 Task: Change the media role to Test.
Action: Mouse moved to (93, 14)
Screenshot: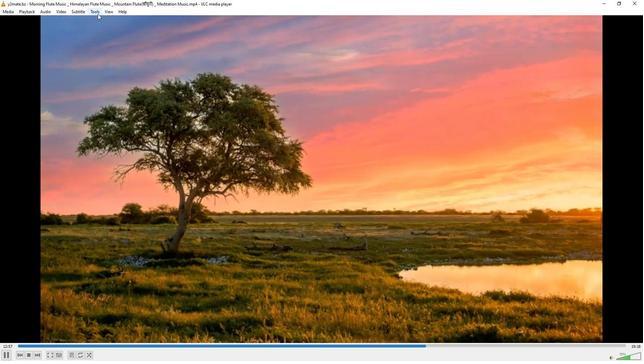 
Action: Mouse pressed left at (93, 14)
Screenshot: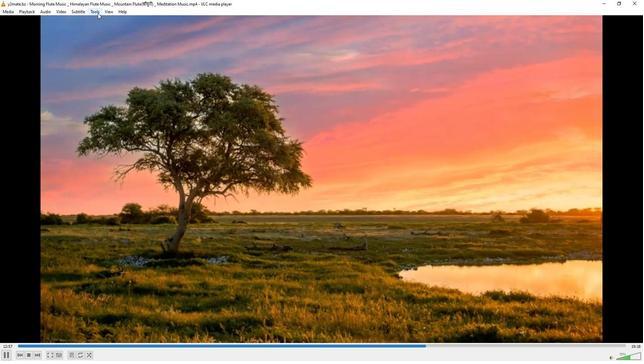 
Action: Mouse moved to (102, 91)
Screenshot: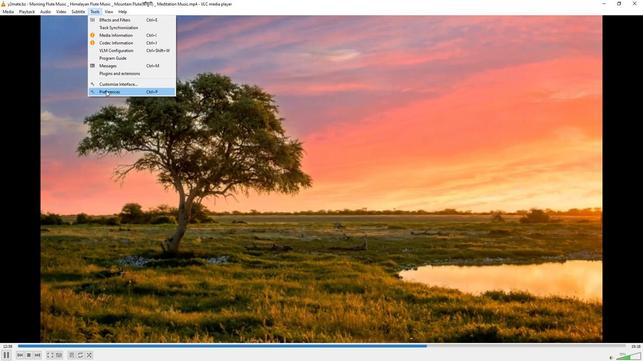 
Action: Mouse pressed left at (102, 91)
Screenshot: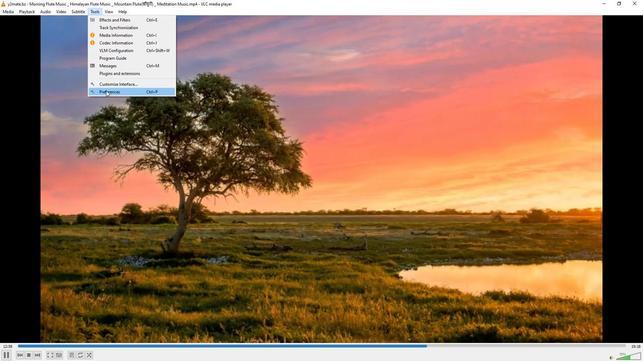 
Action: Mouse moved to (211, 297)
Screenshot: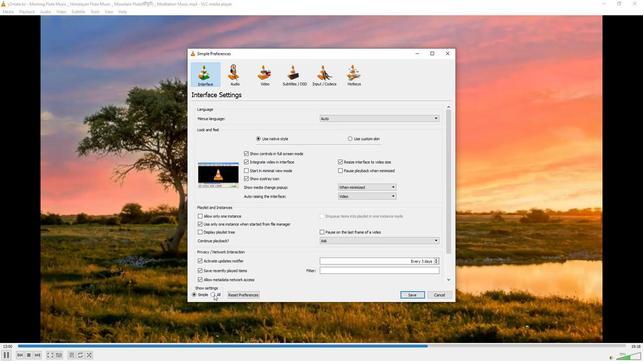 
Action: Mouse pressed left at (211, 297)
Screenshot: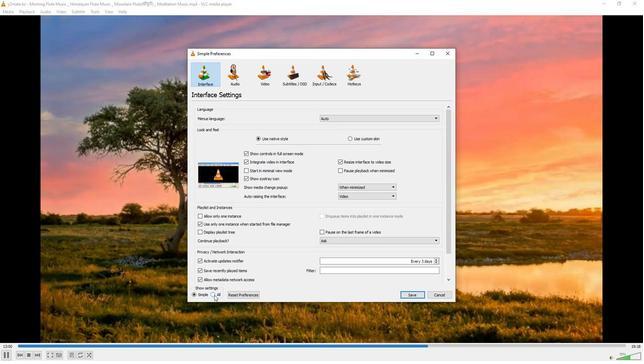 
Action: Mouse moved to (214, 154)
Screenshot: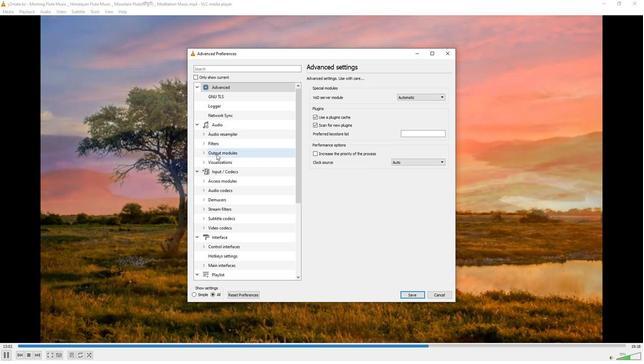 
Action: Mouse pressed left at (214, 154)
Screenshot: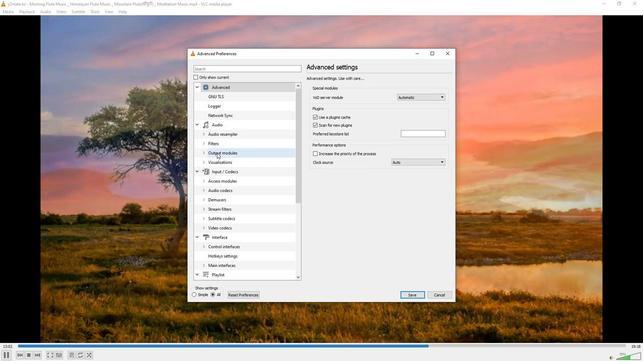 
Action: Mouse moved to (436, 98)
Screenshot: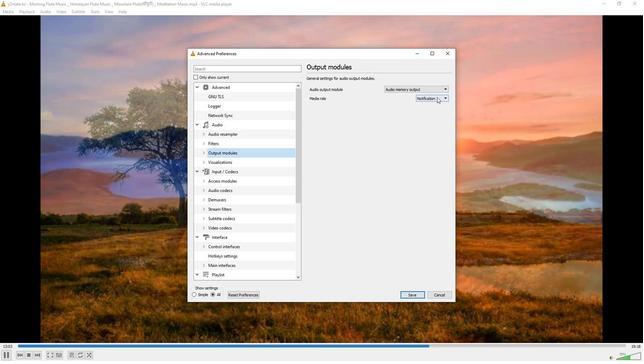 
Action: Mouse pressed left at (436, 98)
Screenshot: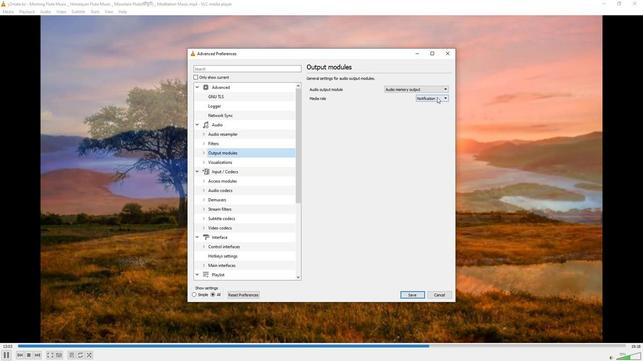 
Action: Mouse moved to (426, 141)
Screenshot: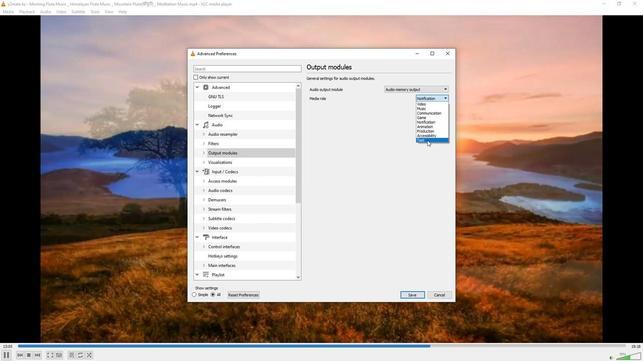 
Action: Mouse pressed left at (426, 141)
Screenshot: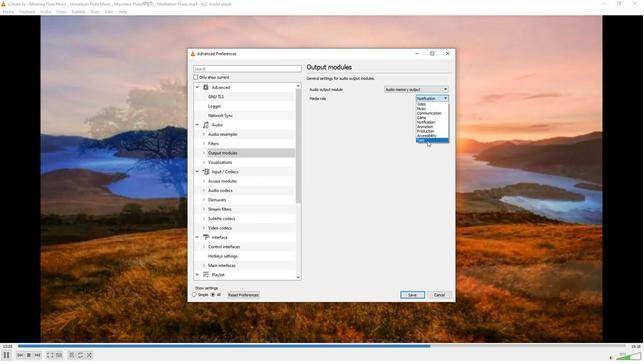 
Action: Mouse moved to (423, 143)
Screenshot: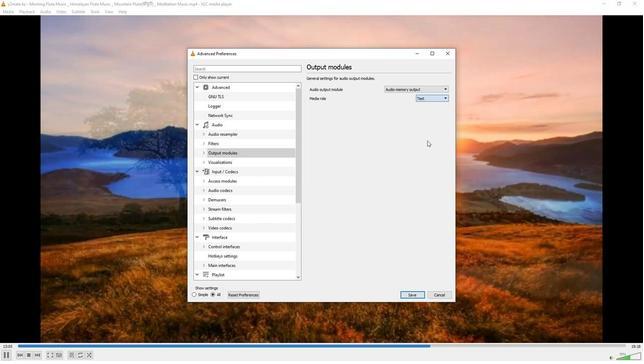 
